 Task: Use the formula "TO_PURE_NUMBER" in spreadsheet "Project portfolio".
Action: Mouse moved to (145, 102)
Screenshot: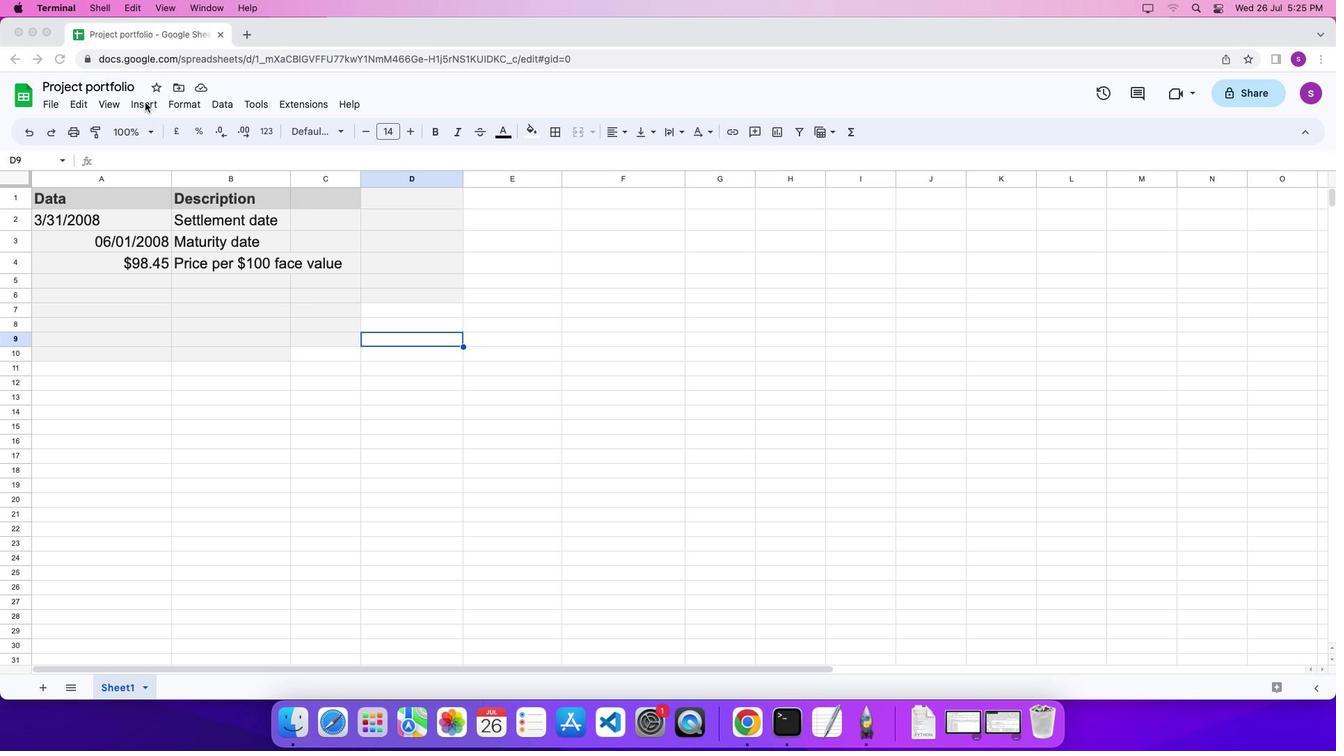 
Action: Mouse pressed left at (145, 102)
Screenshot: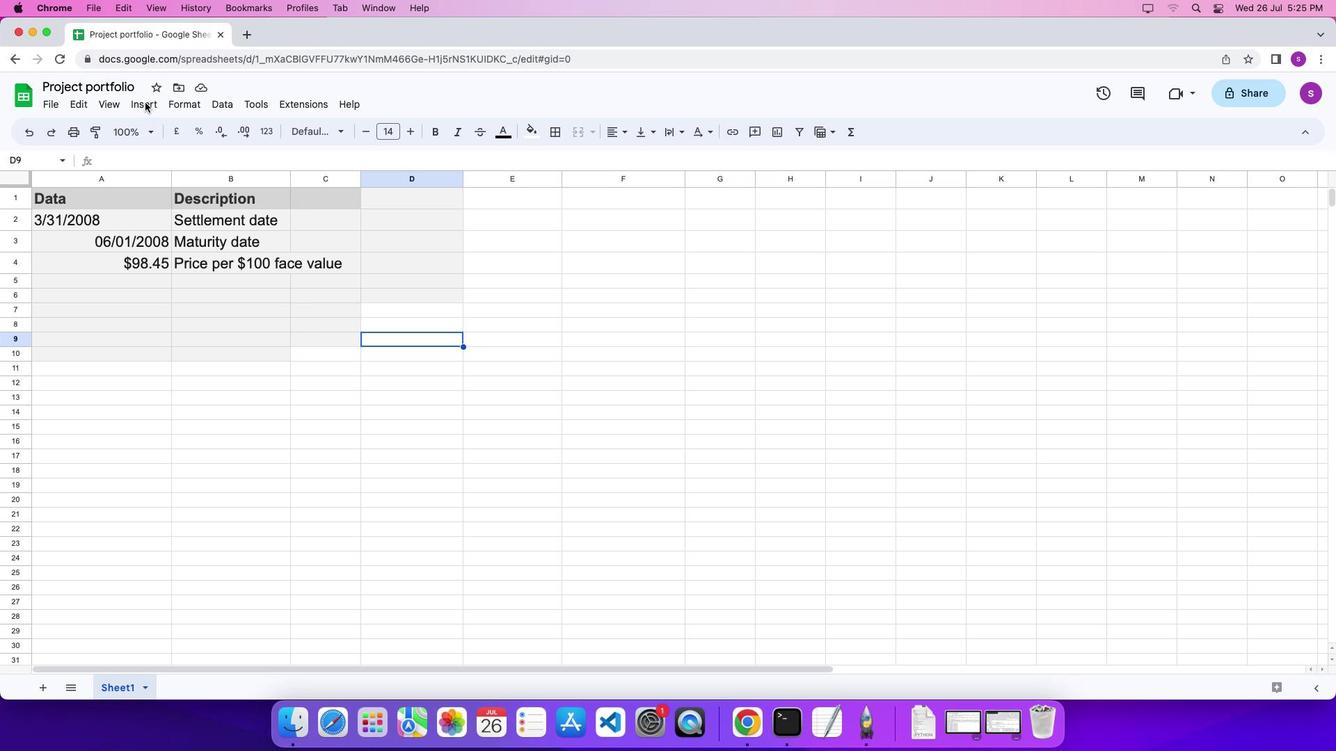 
Action: Mouse moved to (151, 103)
Screenshot: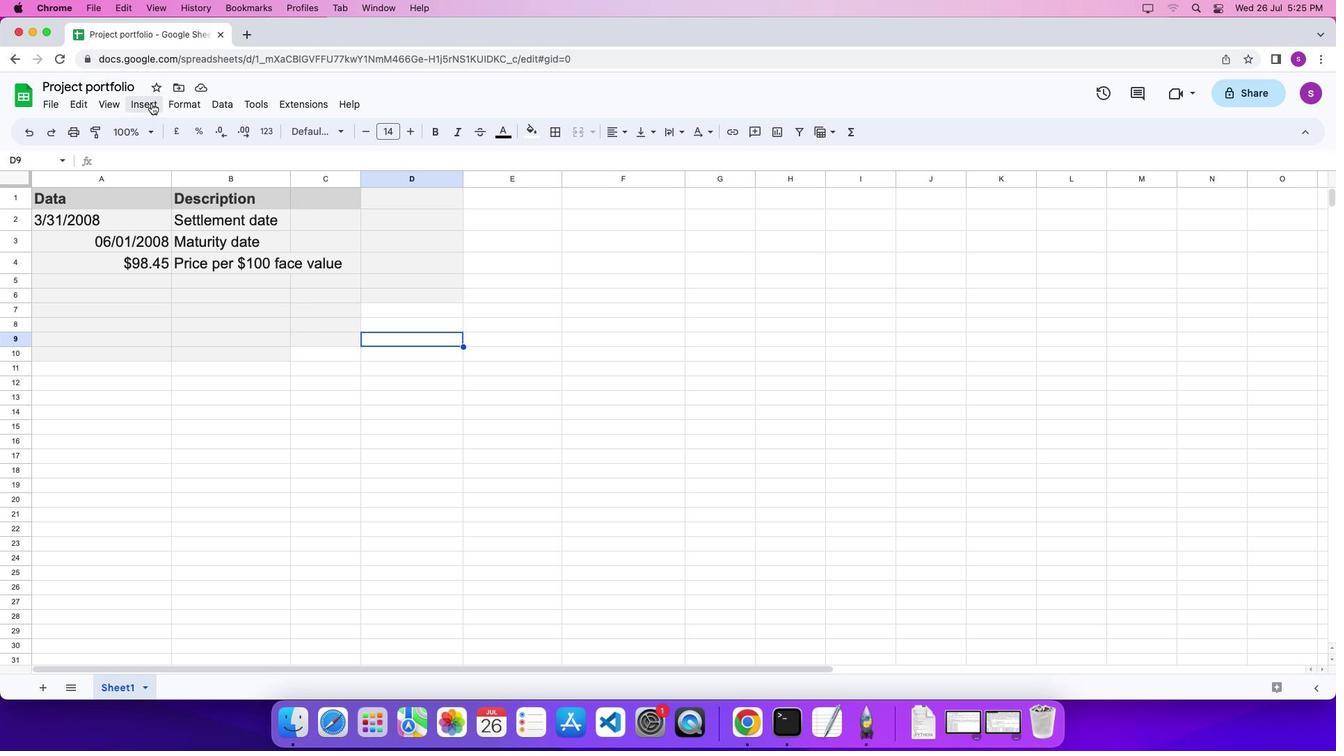 
Action: Mouse pressed left at (151, 103)
Screenshot: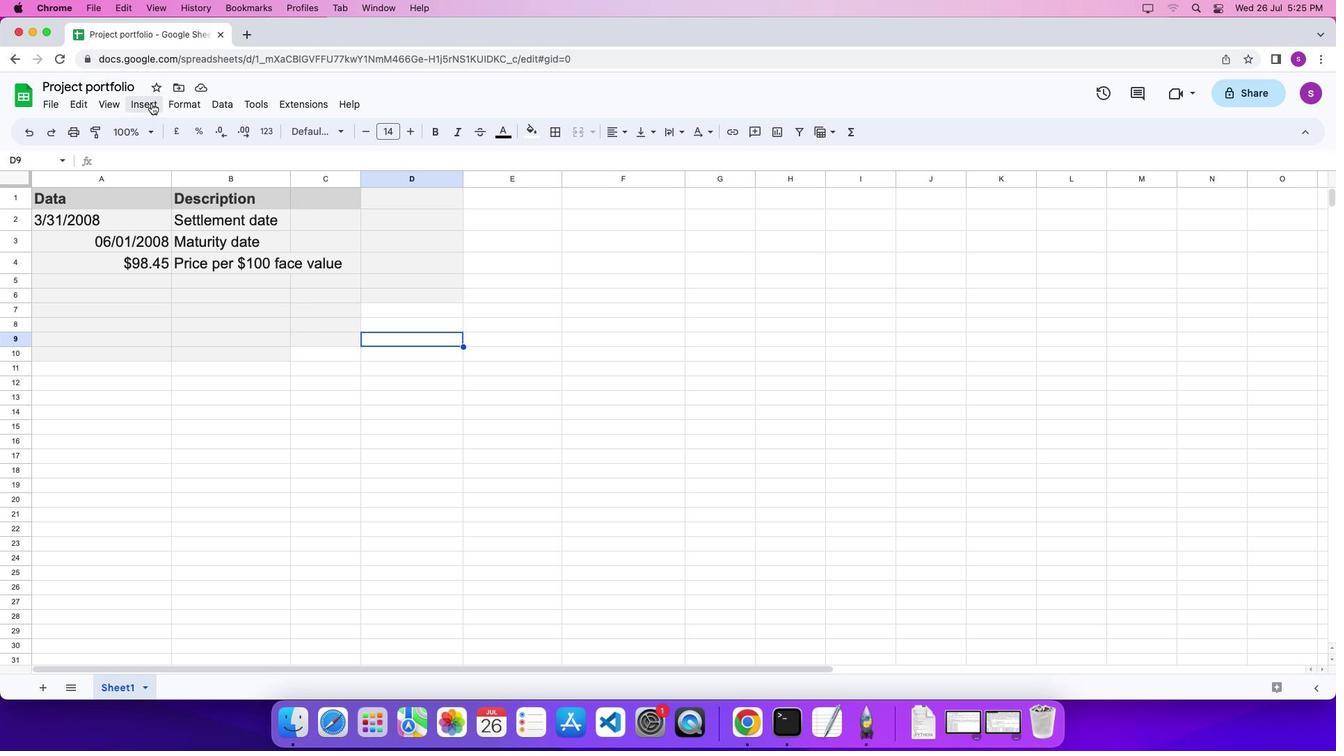 
Action: Mouse moved to (631, 577)
Screenshot: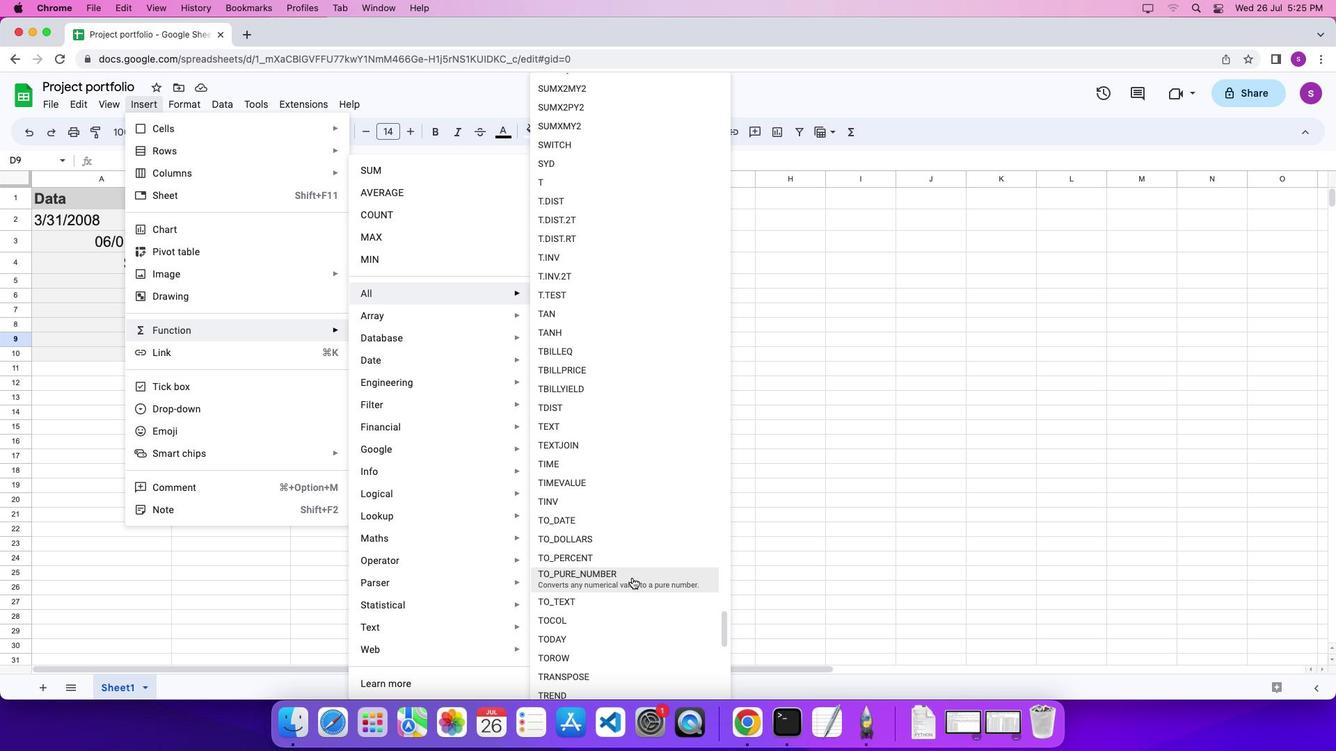 
Action: Mouse pressed left at (631, 577)
Screenshot: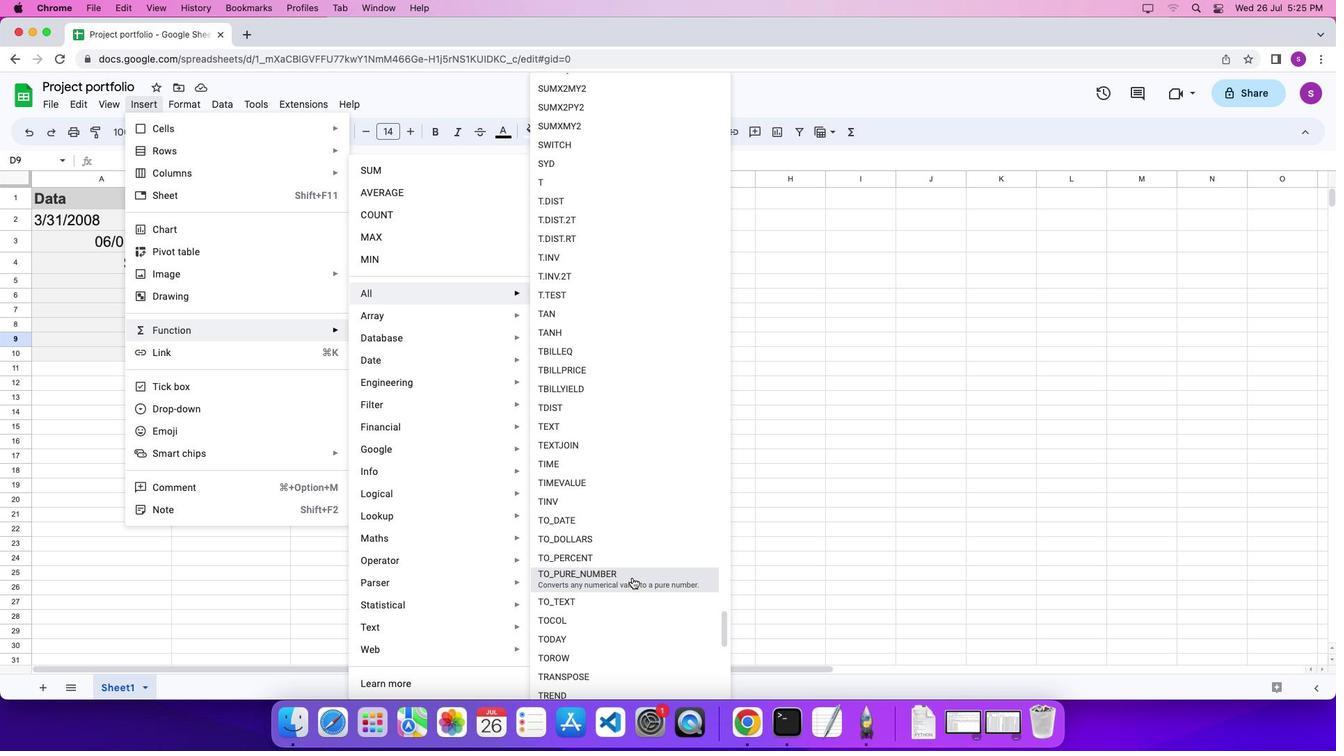 
Action: Mouse moved to (547, 488)
Screenshot: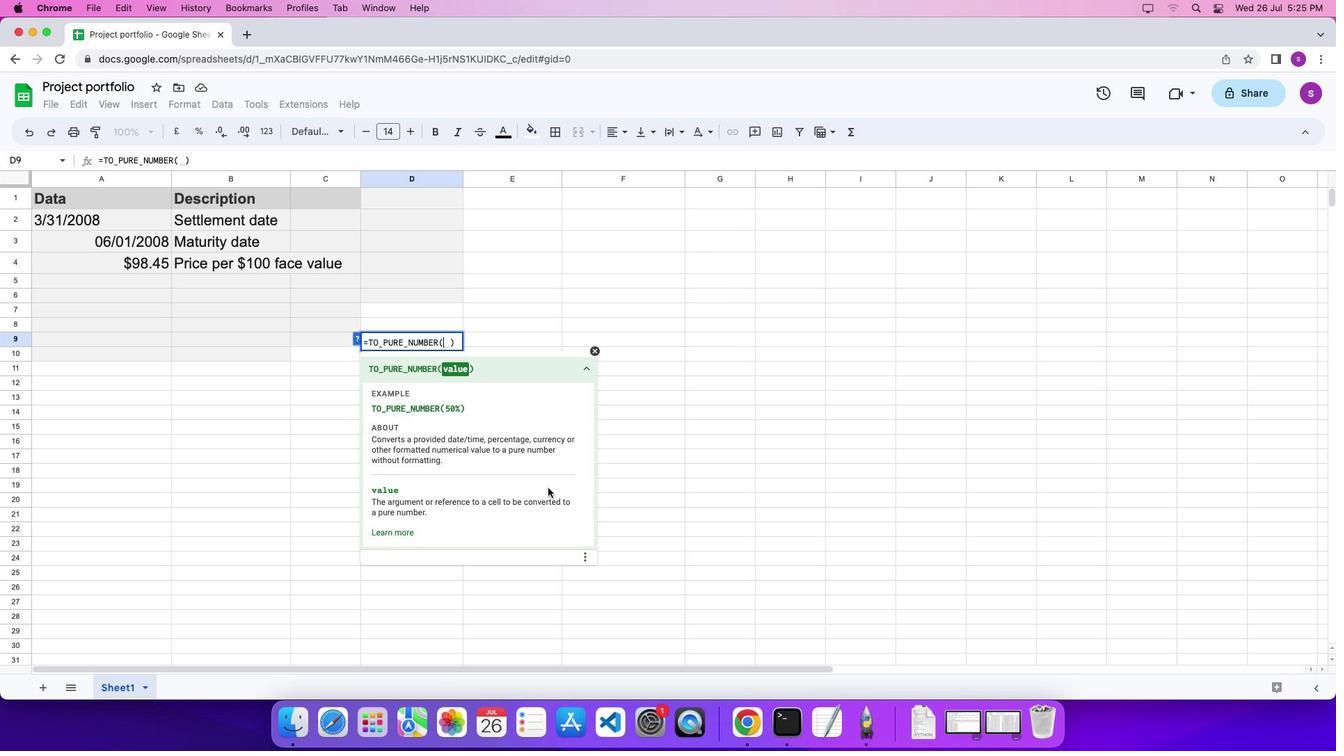 
Action: Key pressed '5''0'Key.shift'%''\x03'
Screenshot: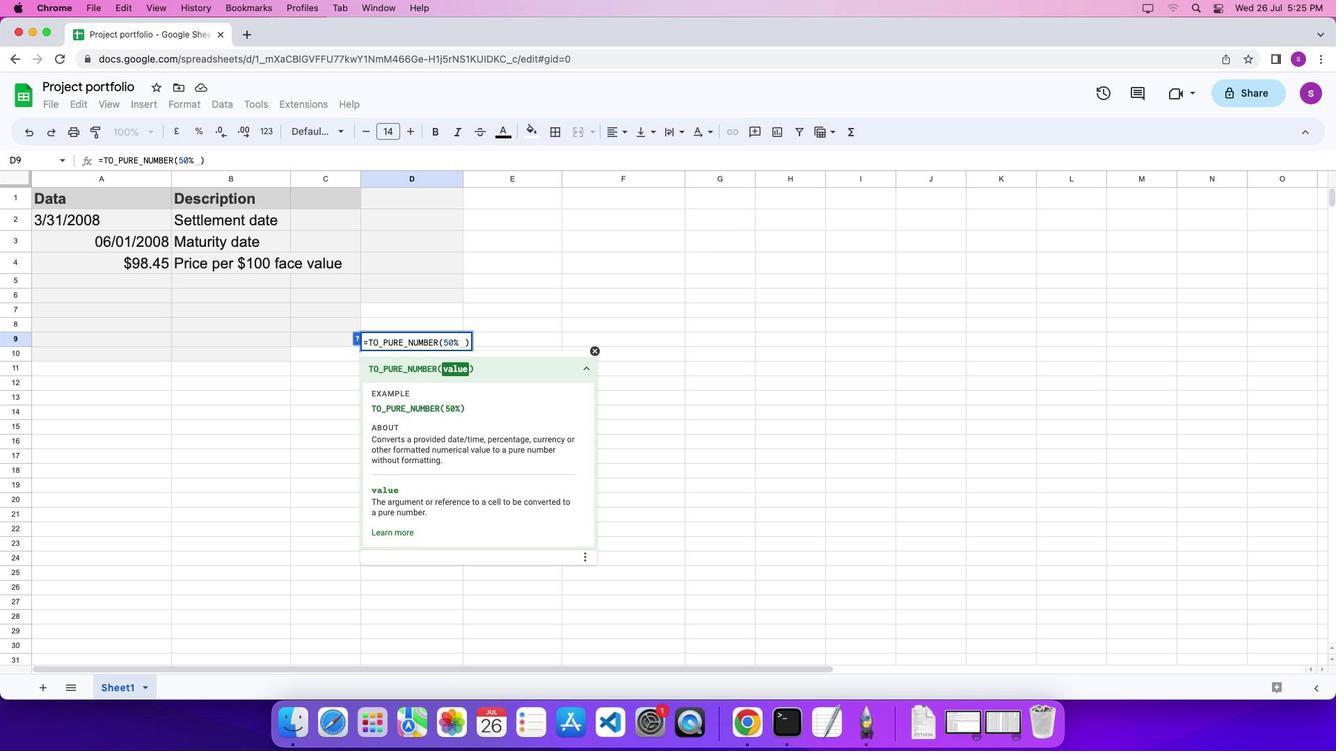 
